 Task: Set the number of slices per frame for qsv to 8.
Action: Mouse moved to (123, 16)
Screenshot: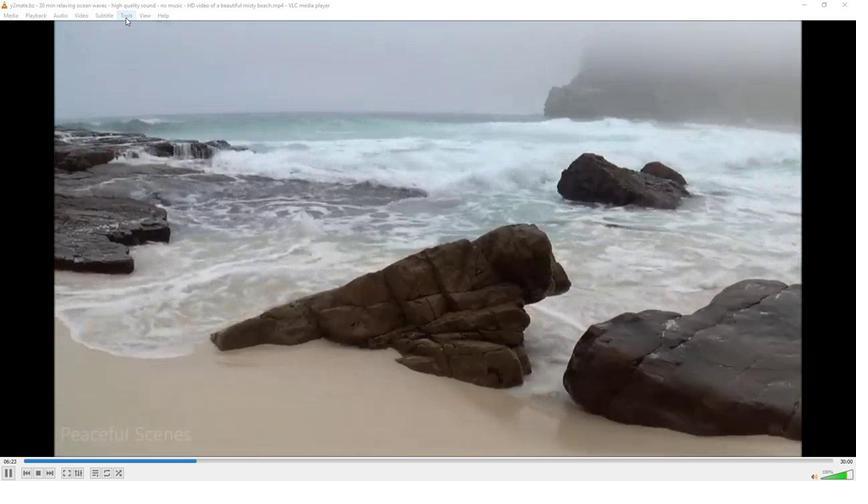
Action: Mouse pressed left at (123, 16)
Screenshot: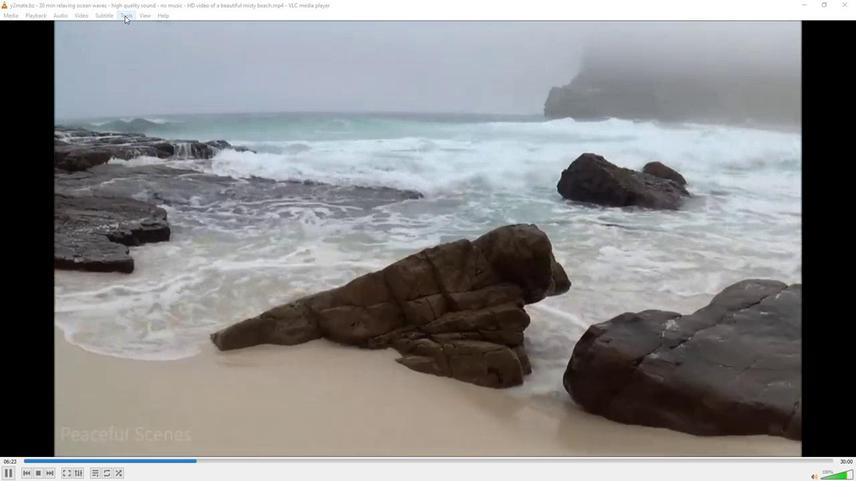 
Action: Mouse moved to (143, 122)
Screenshot: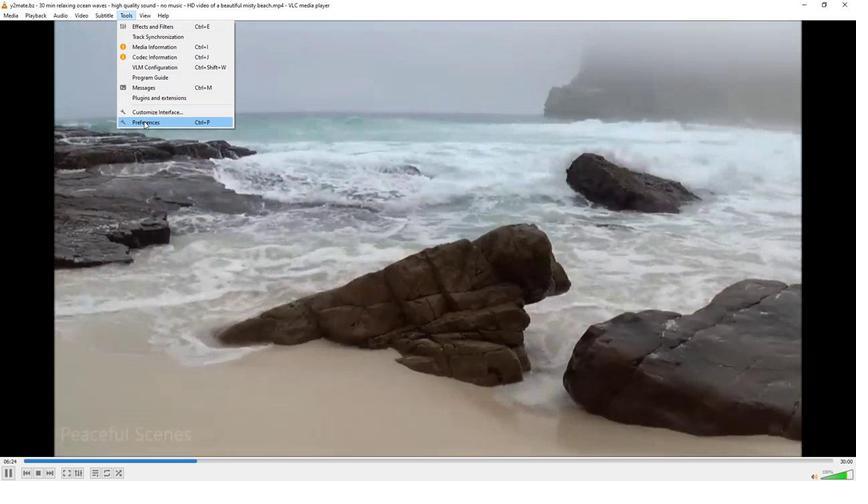 
Action: Mouse pressed left at (143, 122)
Screenshot: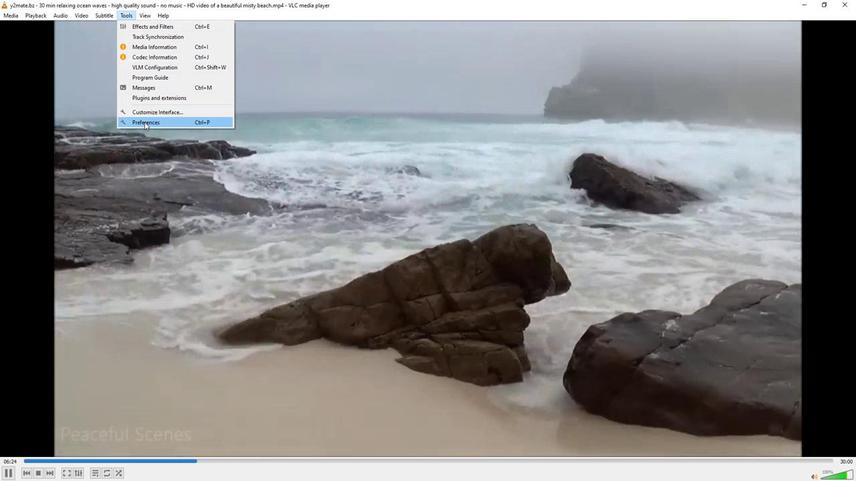 
Action: Mouse moved to (104, 373)
Screenshot: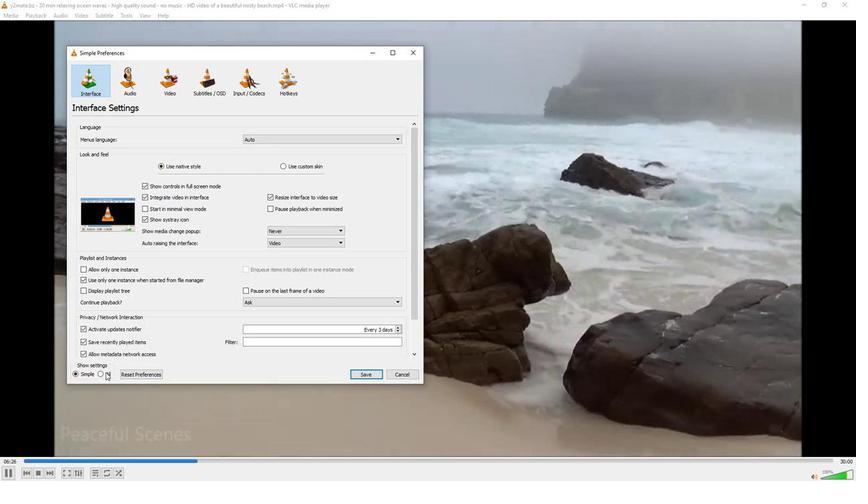 
Action: Mouse pressed left at (104, 373)
Screenshot: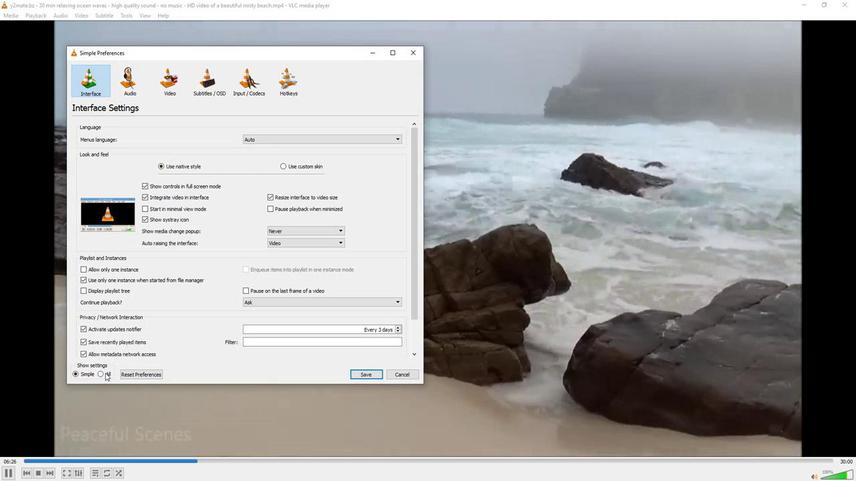 
Action: Mouse moved to (86, 246)
Screenshot: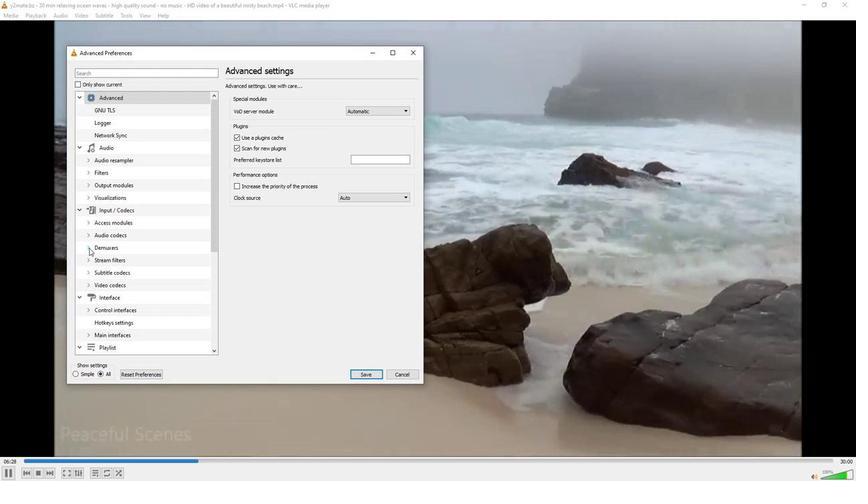 
Action: Mouse pressed left at (86, 246)
Screenshot: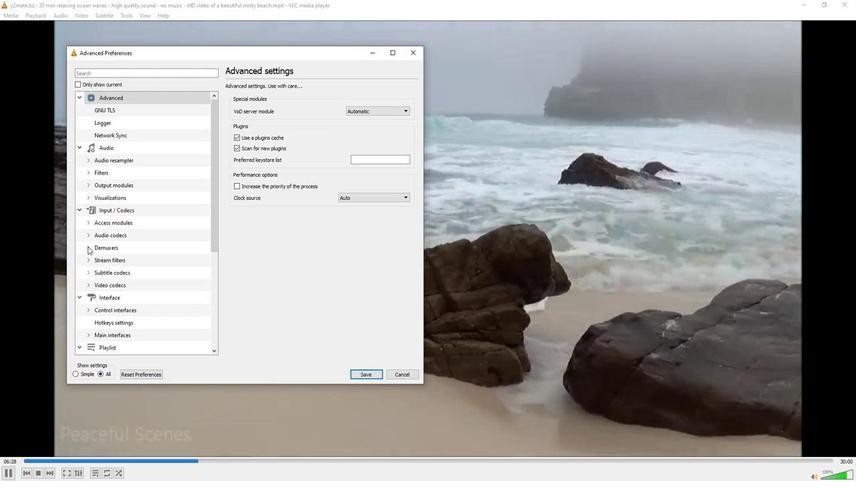 
Action: Mouse moved to (101, 274)
Screenshot: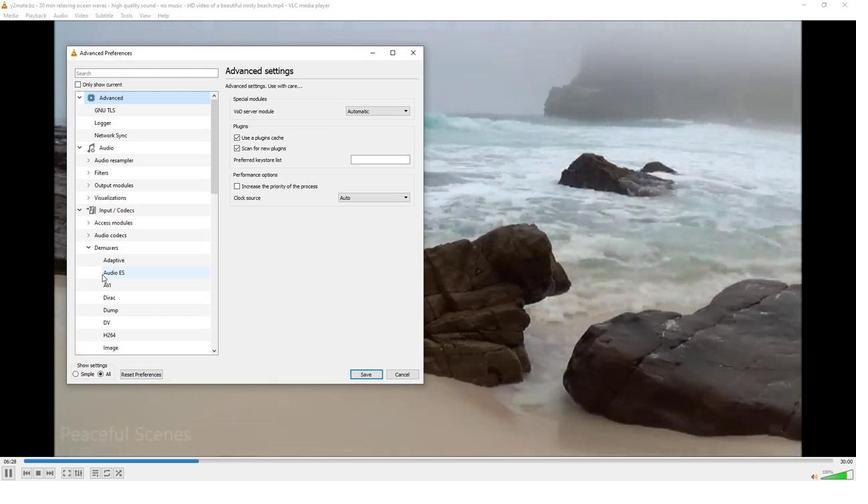 
Action: Mouse scrolled (101, 274) with delta (0, 0)
Screenshot: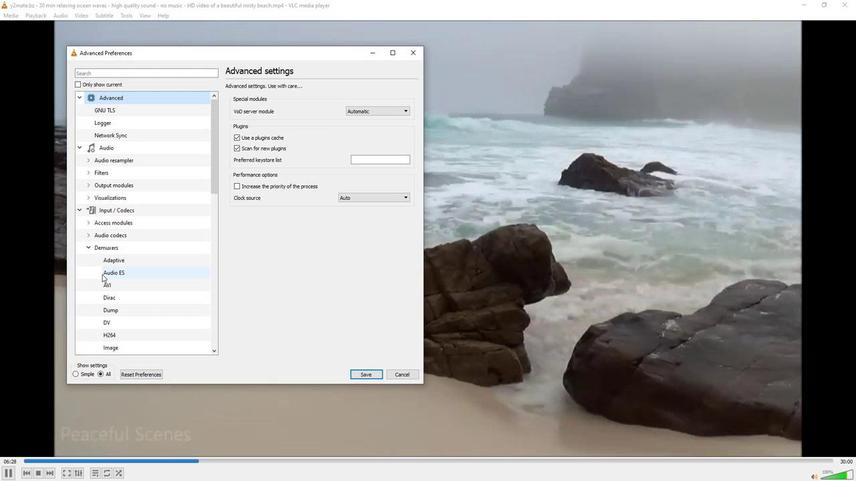 
Action: Mouse scrolled (101, 274) with delta (0, 0)
Screenshot: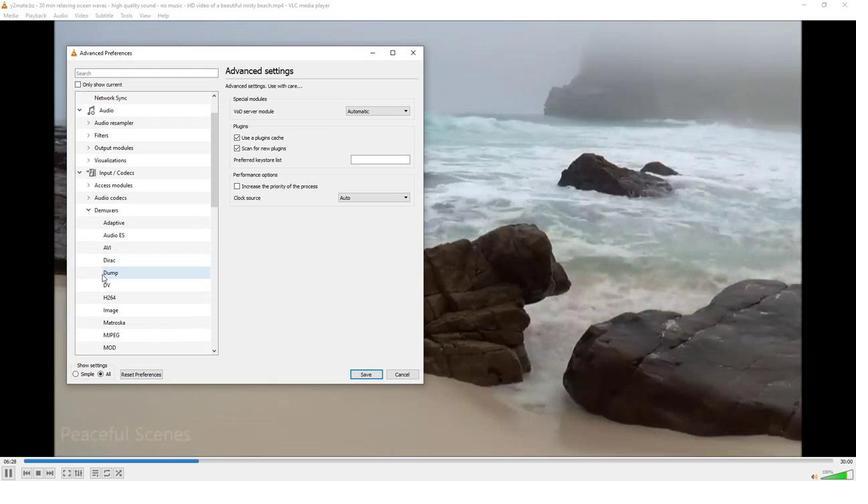 
Action: Mouse scrolled (101, 274) with delta (0, 0)
Screenshot: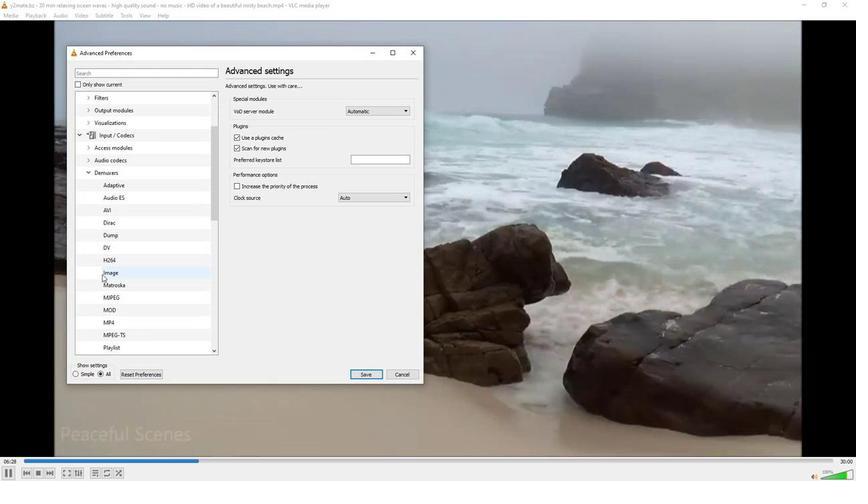 
Action: Mouse scrolled (101, 274) with delta (0, 0)
Screenshot: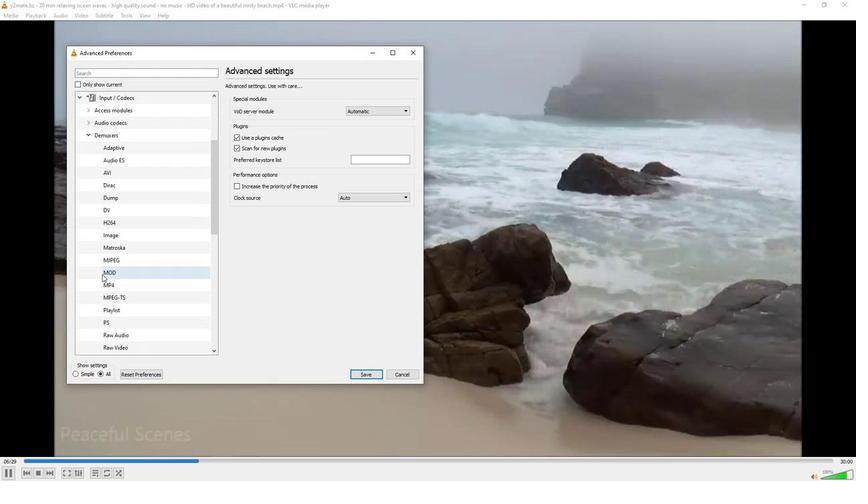 
Action: Mouse scrolled (101, 274) with delta (0, 0)
Screenshot: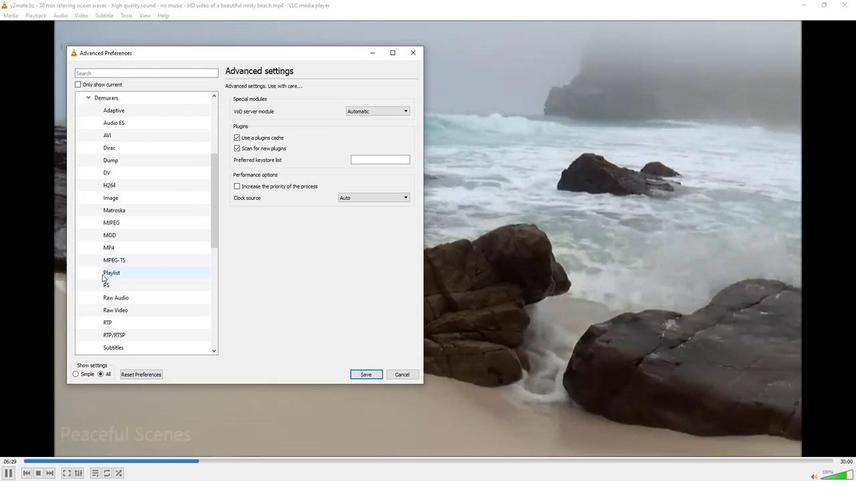 
Action: Mouse scrolled (101, 274) with delta (0, 0)
Screenshot: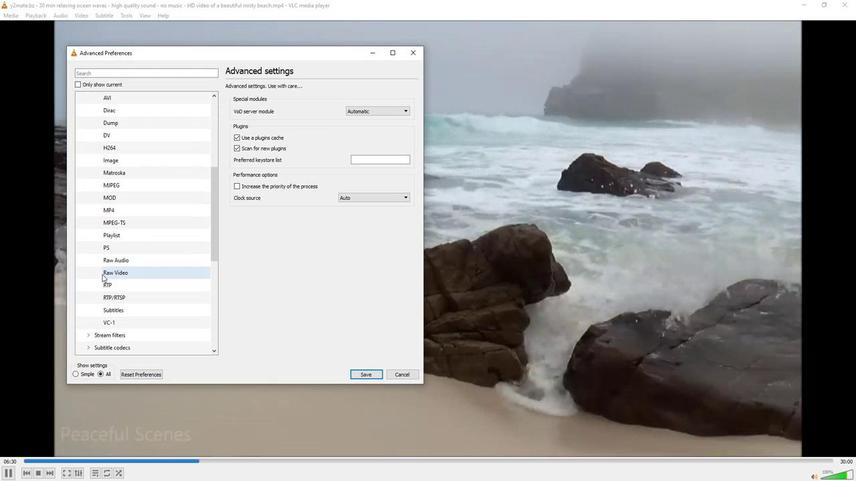 
Action: Mouse moved to (86, 325)
Screenshot: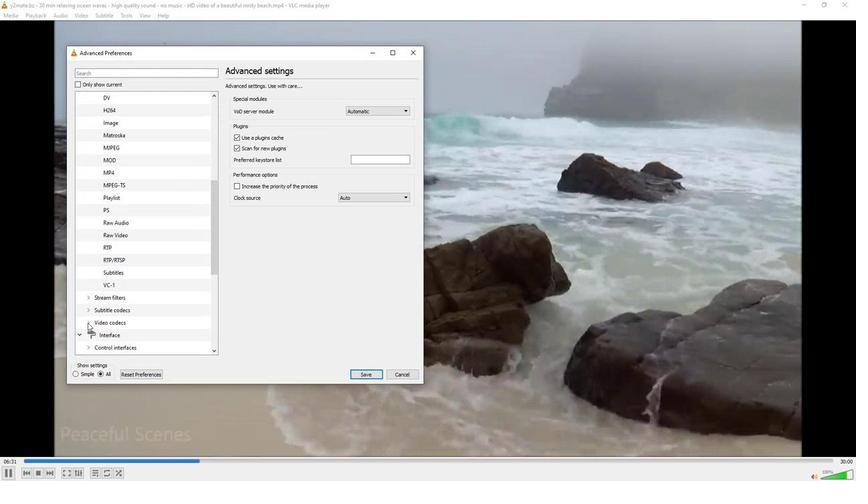 
Action: Mouse pressed left at (86, 325)
Screenshot: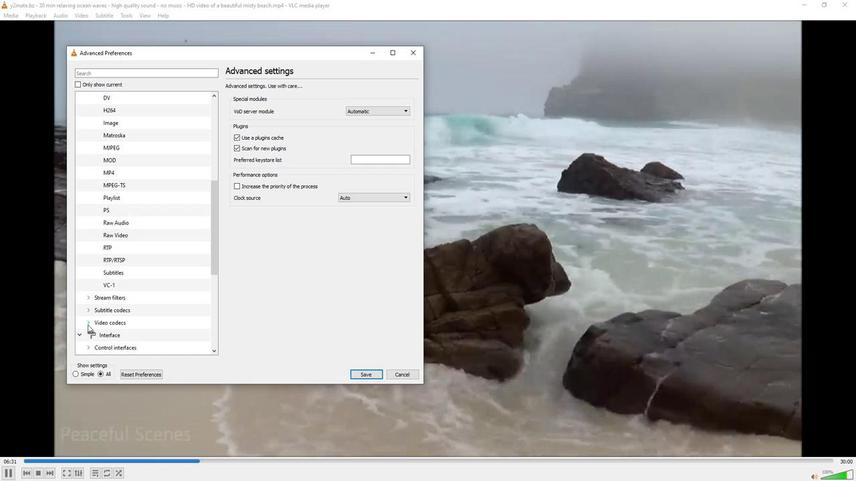 
Action: Mouse moved to (94, 329)
Screenshot: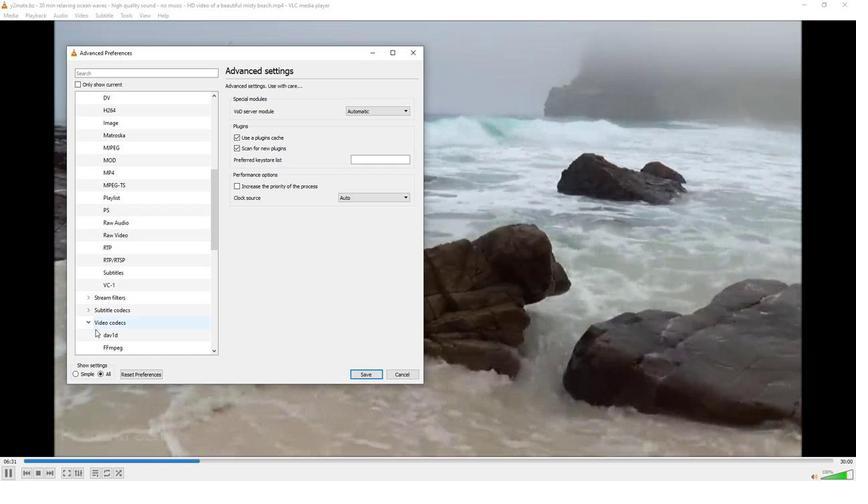 
Action: Mouse scrolled (94, 329) with delta (0, 0)
Screenshot: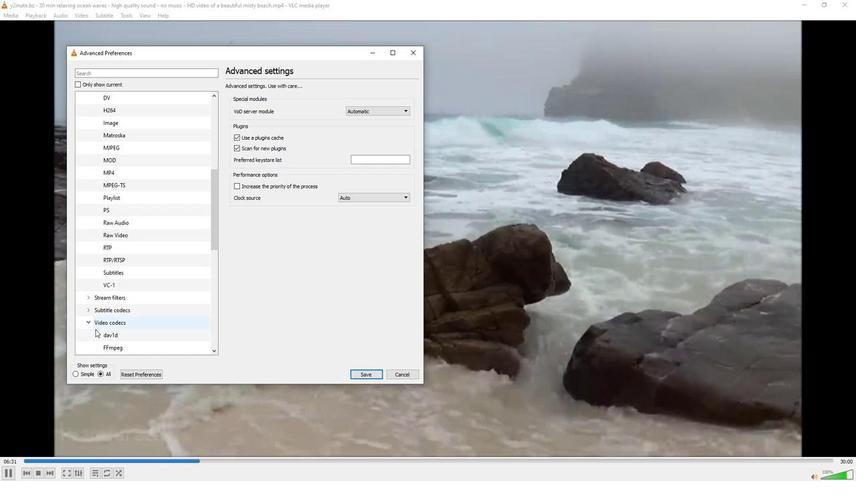 
Action: Mouse moved to (103, 333)
Screenshot: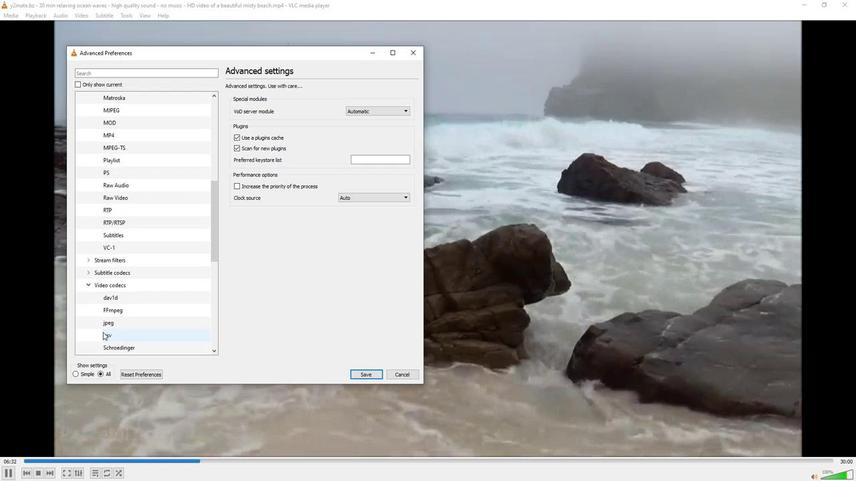 
Action: Mouse pressed left at (103, 333)
Screenshot: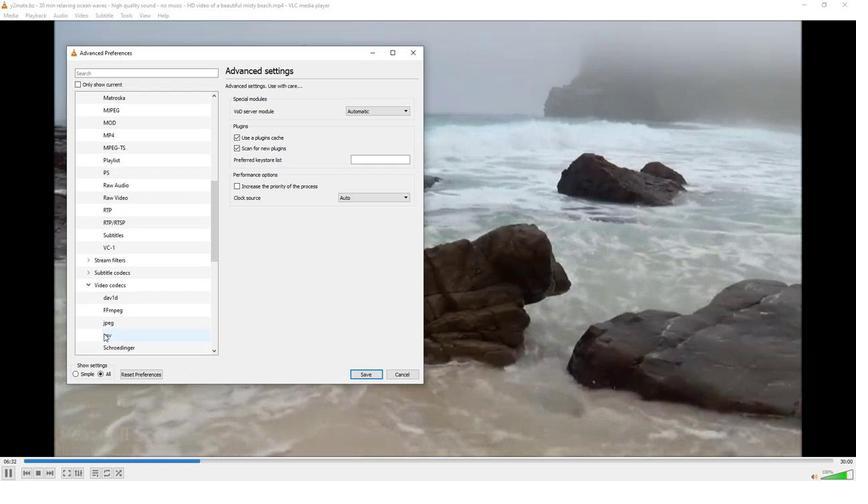 
Action: Mouse moved to (409, 301)
Screenshot: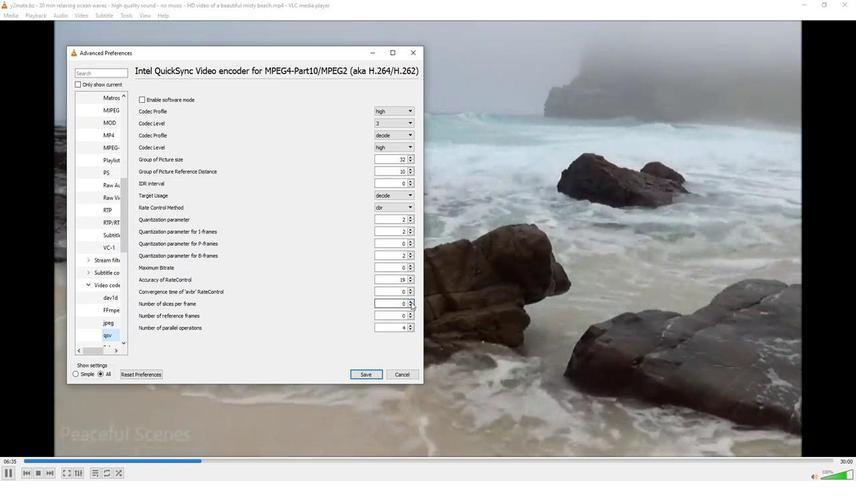 
Action: Mouse pressed left at (409, 301)
Screenshot: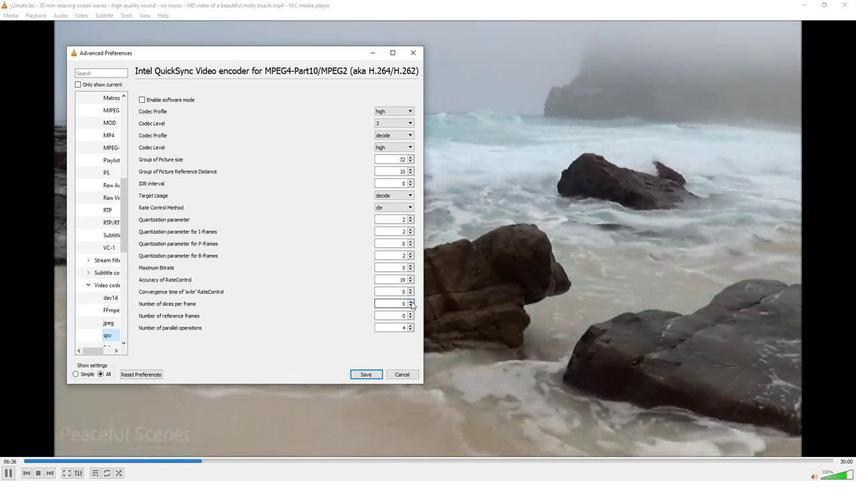 
Action: Mouse pressed left at (409, 301)
Screenshot: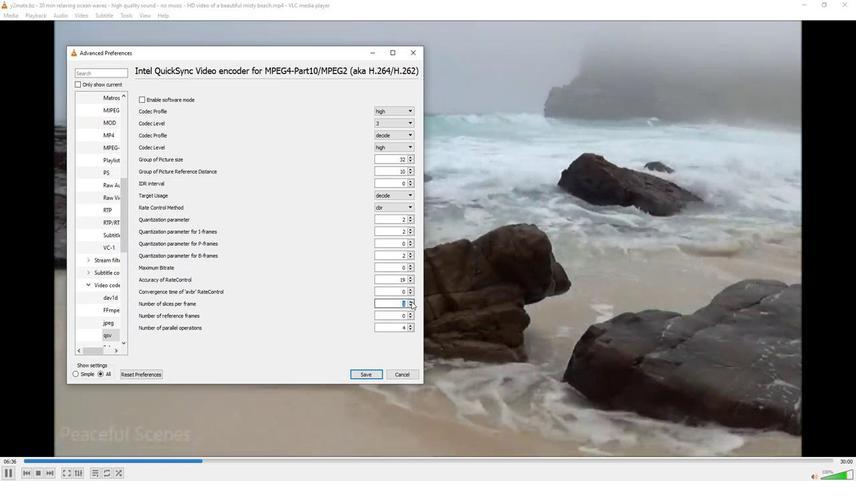 
Action: Mouse pressed left at (409, 301)
Screenshot: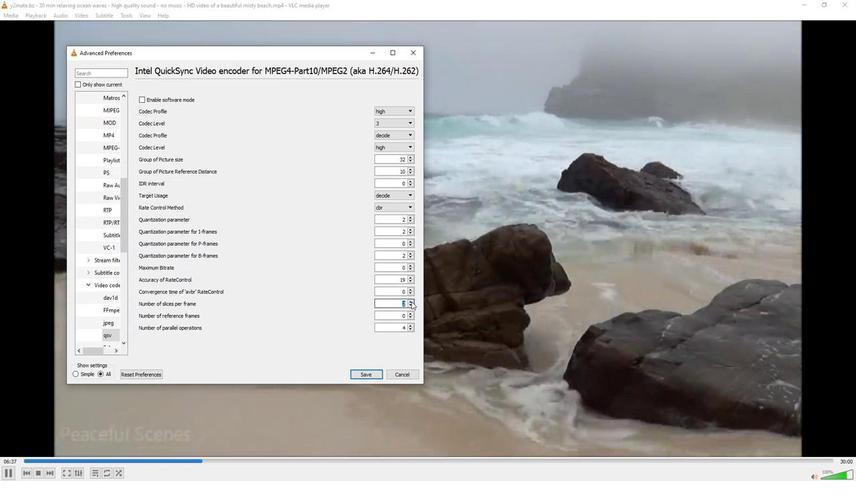 
Action: Mouse pressed left at (409, 301)
Screenshot: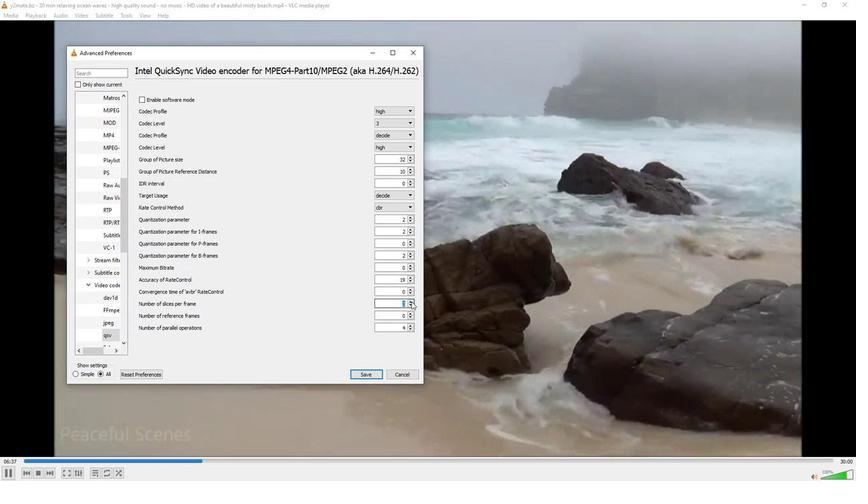 
Action: Mouse pressed left at (409, 301)
Screenshot: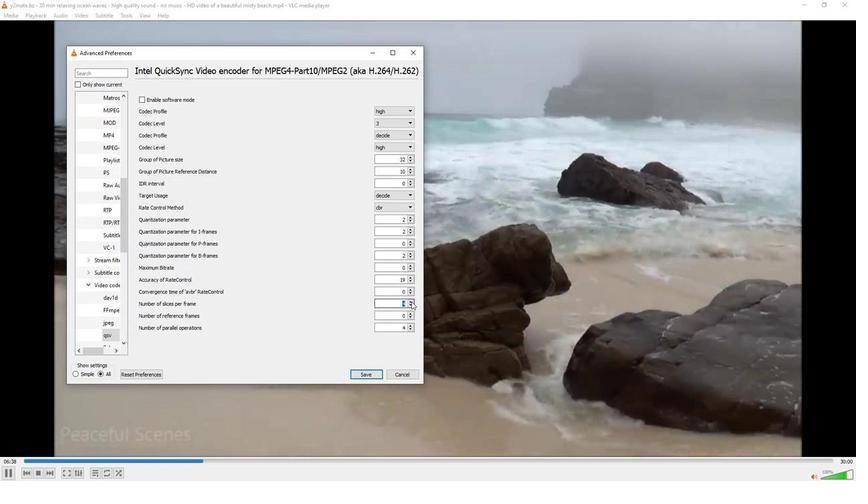 
Action: Mouse pressed left at (409, 301)
Screenshot: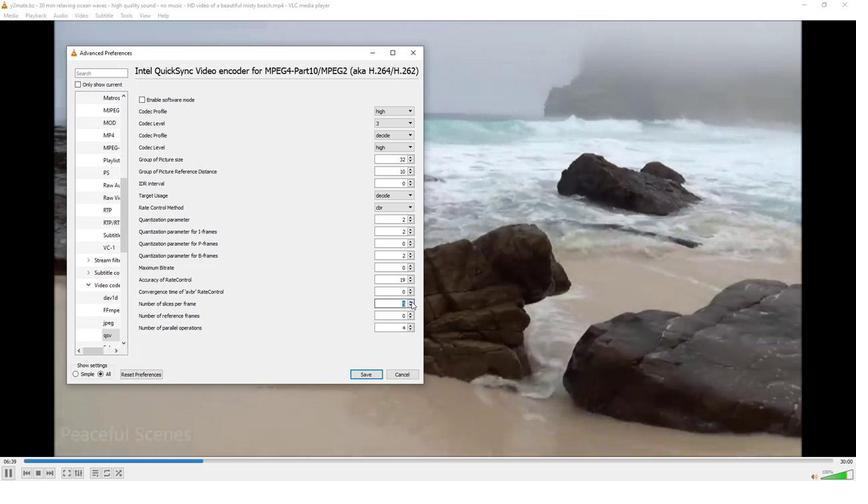 
Action: Mouse pressed left at (409, 301)
Screenshot: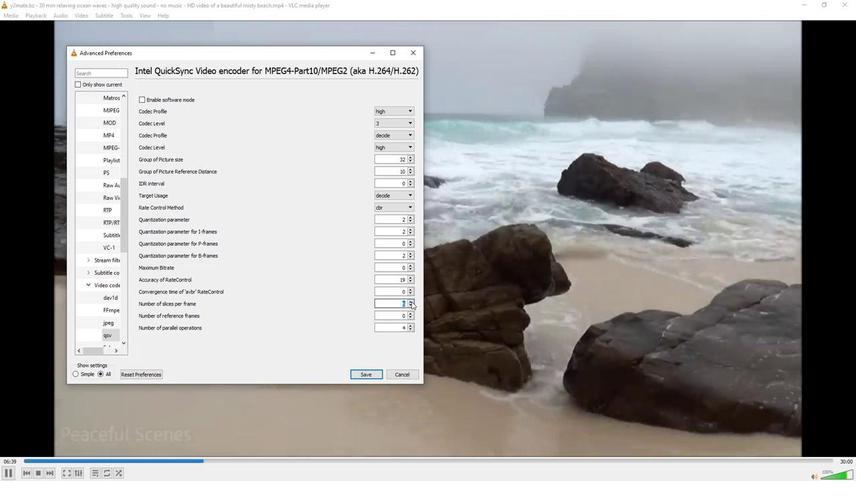 
Action: Mouse pressed left at (409, 301)
Screenshot: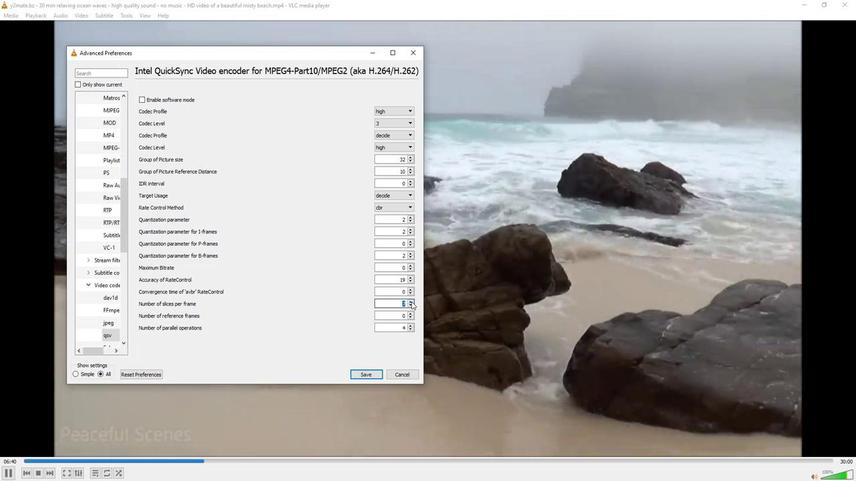 
Action: Mouse moved to (368, 316)
Screenshot: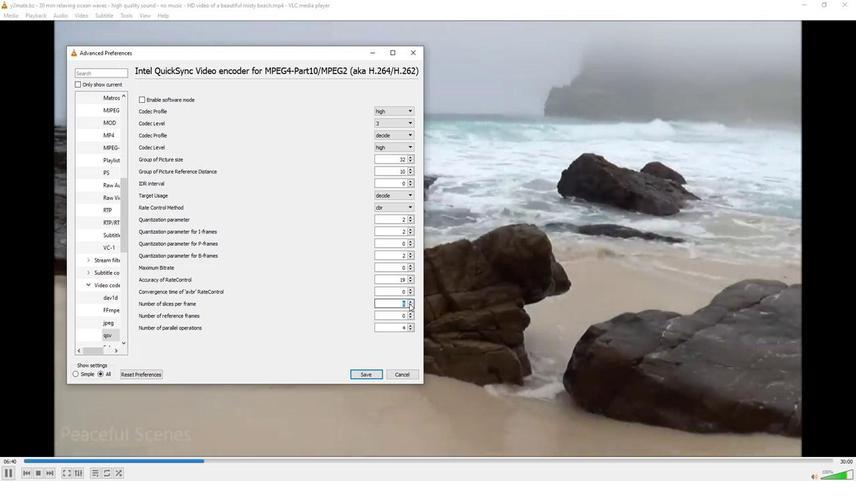 
